 Task: Move the task Upgrade and migrate company contract negotiation to a cloud-based solution to the section Done in the project CompleteTech and filter the tasks in the project by High Priority
Action: Mouse moved to (89, 559)
Screenshot: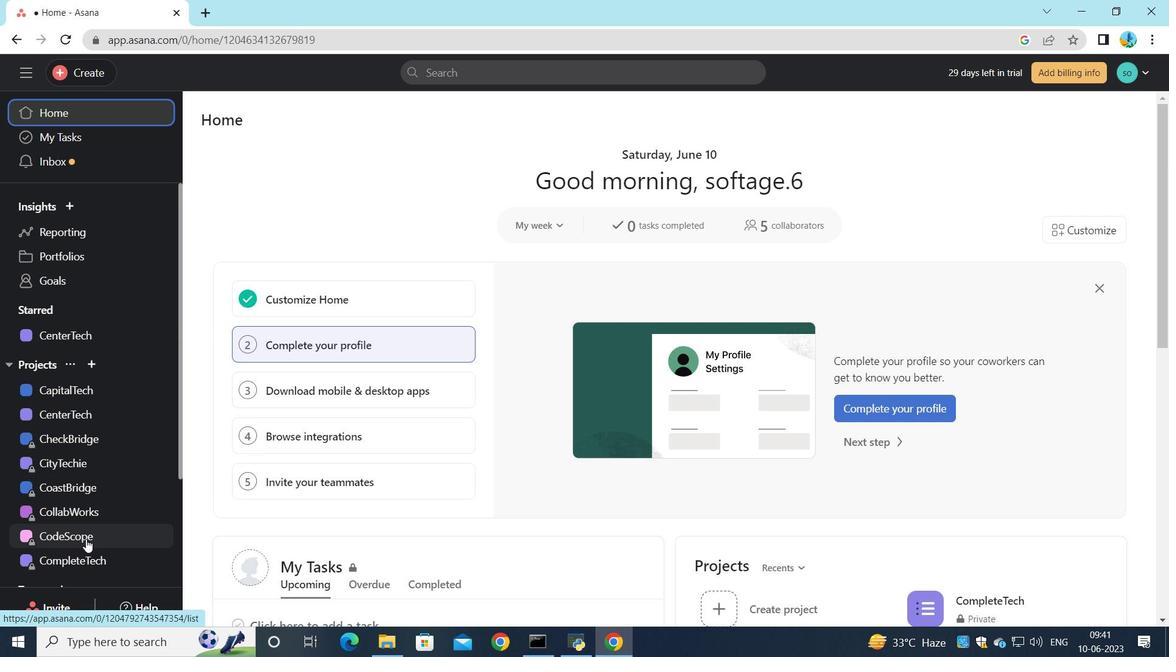 
Action: Mouse pressed left at (89, 559)
Screenshot: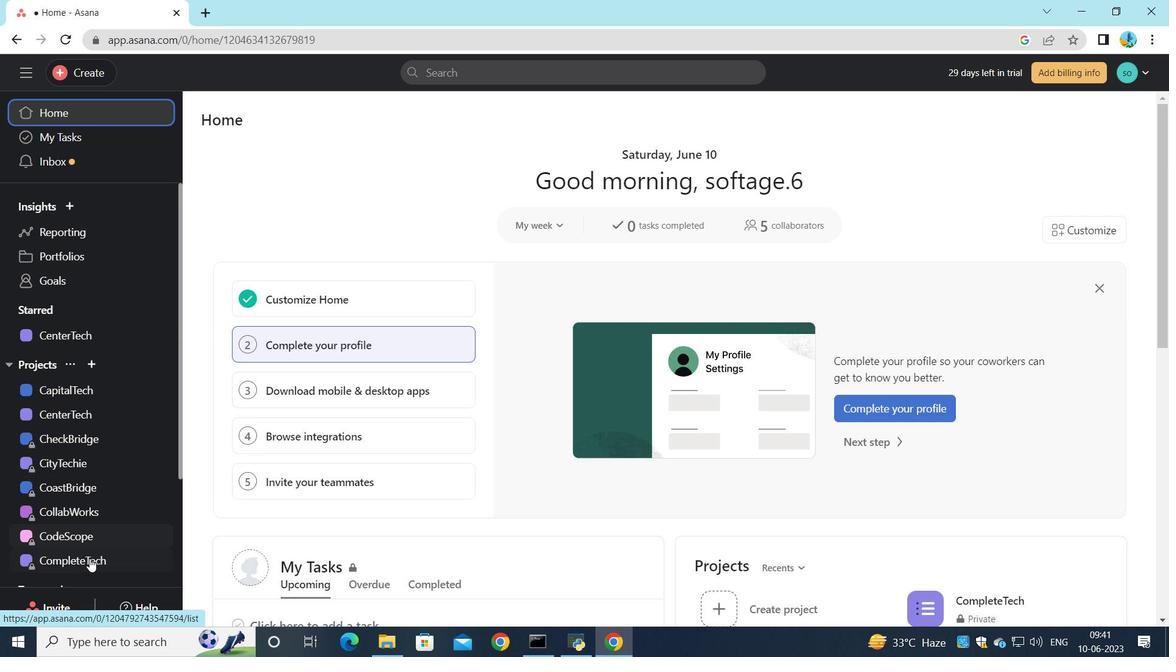
Action: Mouse moved to (688, 276)
Screenshot: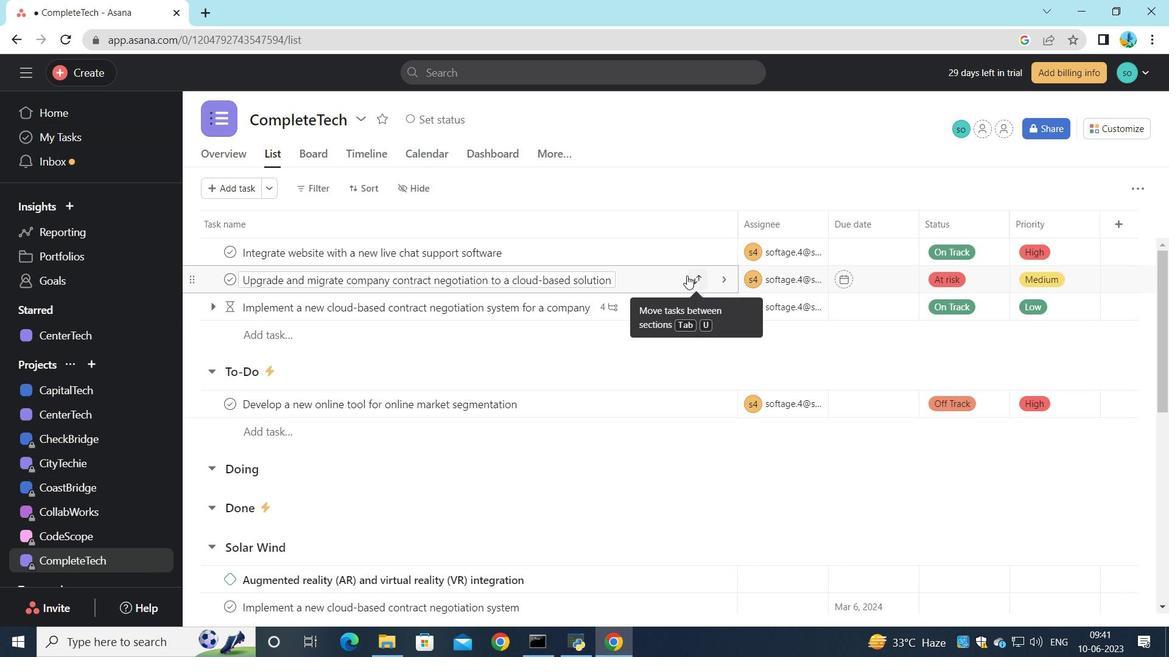 
Action: Mouse pressed left at (688, 276)
Screenshot: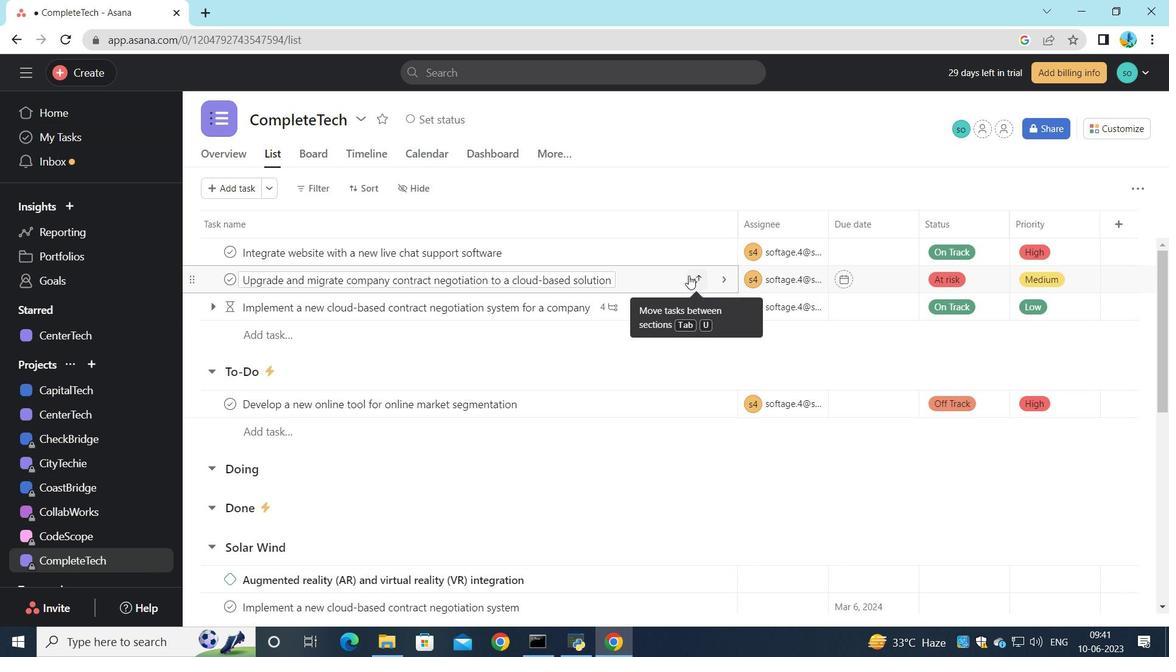 
Action: Mouse moved to (633, 420)
Screenshot: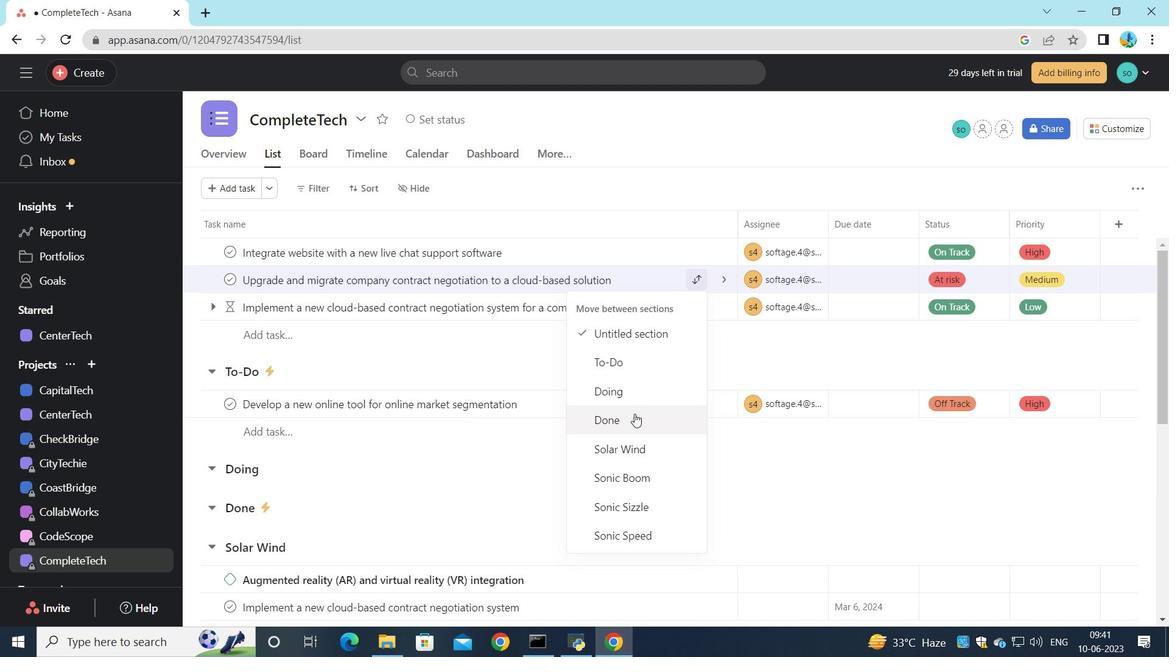 
Action: Mouse pressed left at (633, 420)
Screenshot: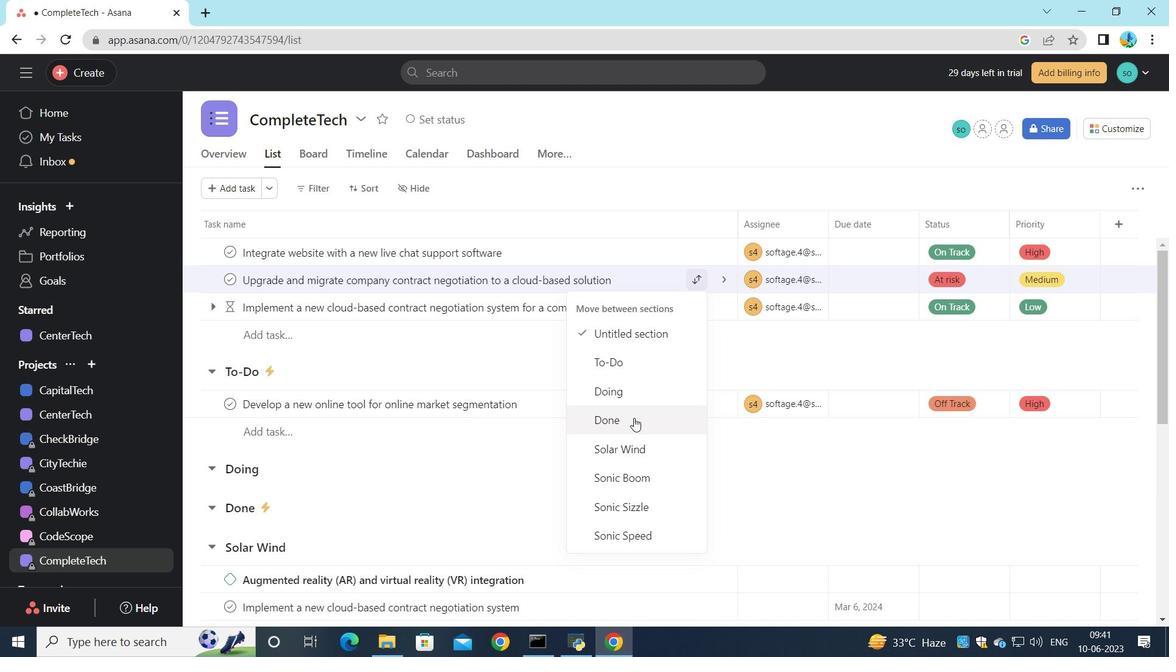 
Action: Mouse moved to (305, 193)
Screenshot: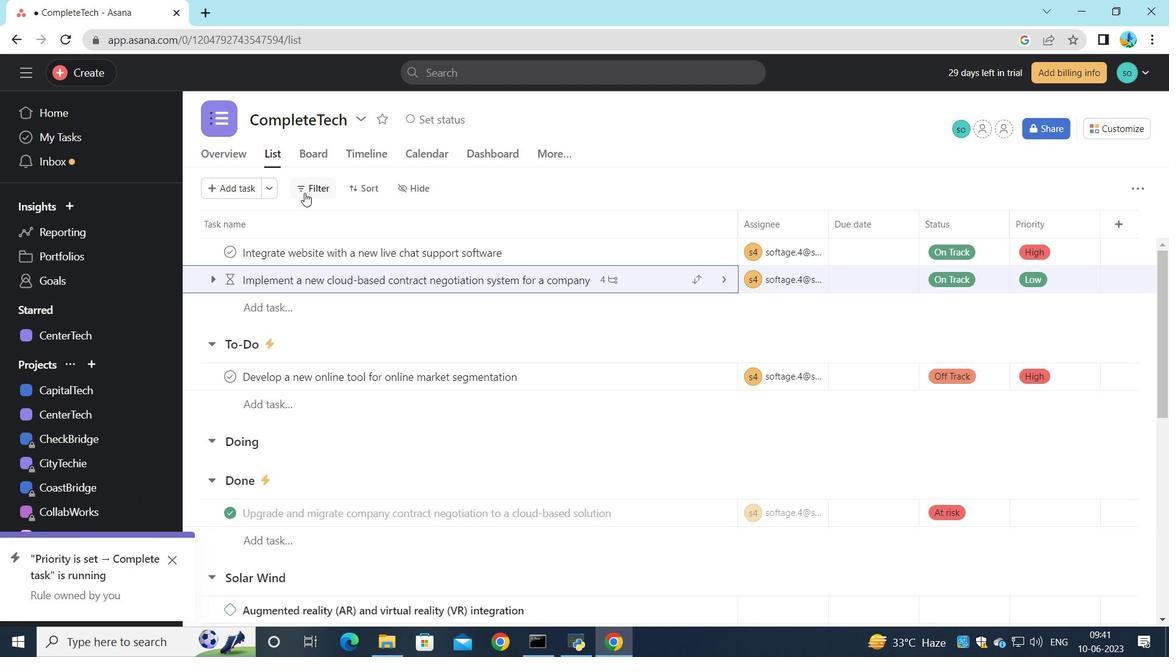 
Action: Mouse pressed left at (305, 193)
Screenshot: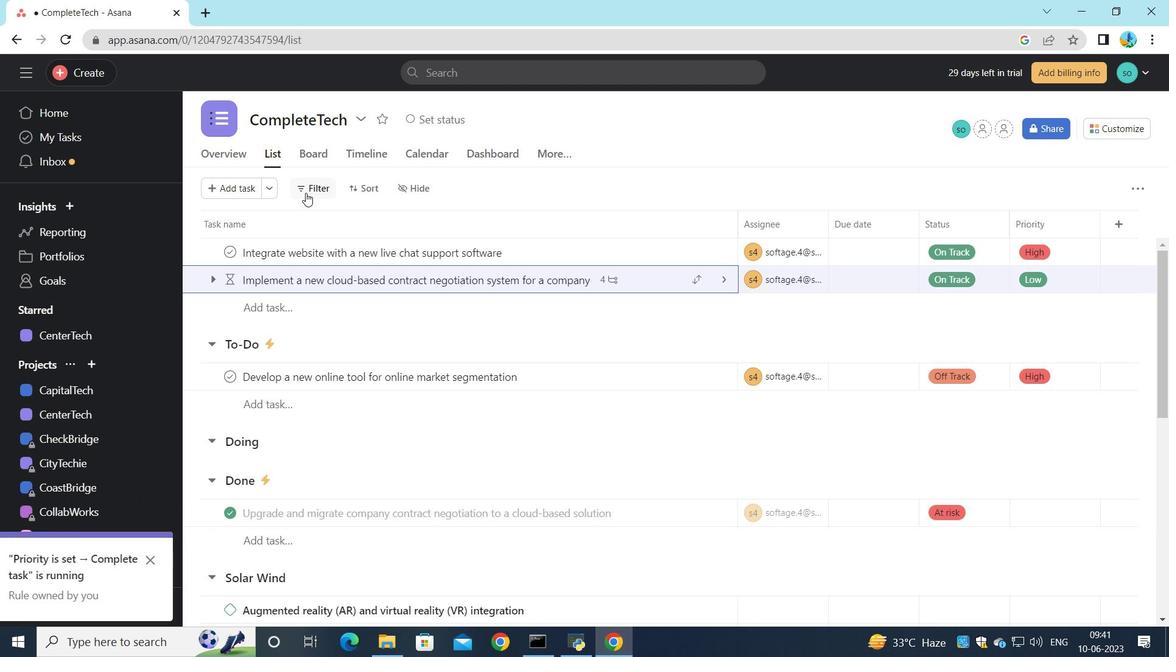 
Action: Mouse moved to (366, 314)
Screenshot: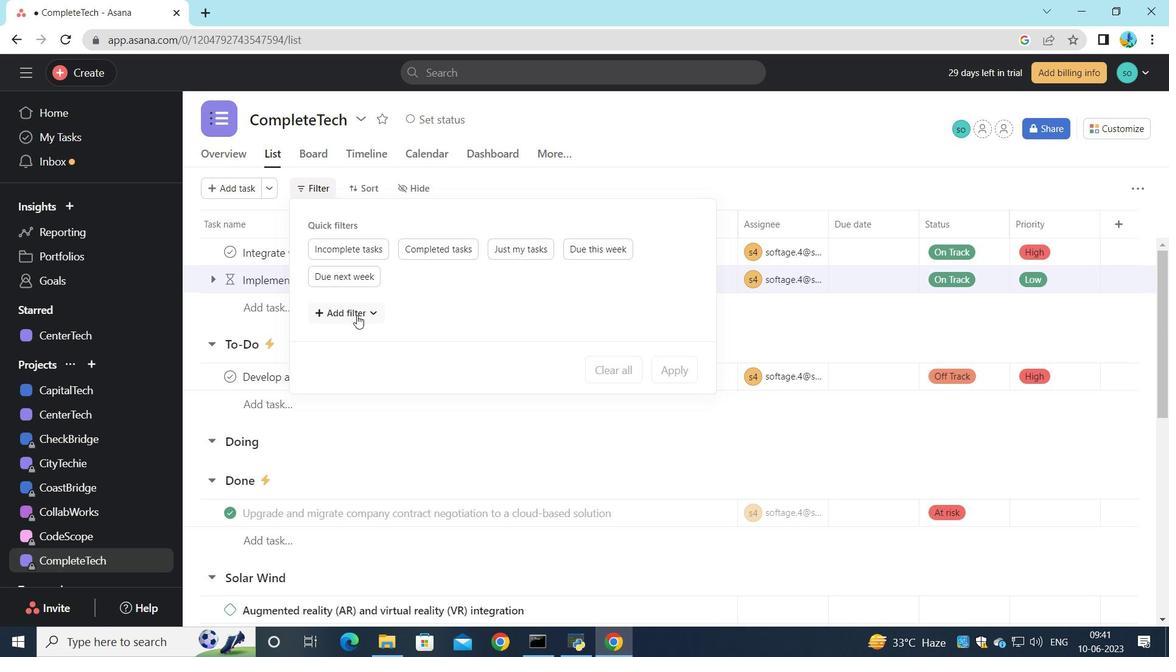
Action: Mouse pressed left at (366, 314)
Screenshot: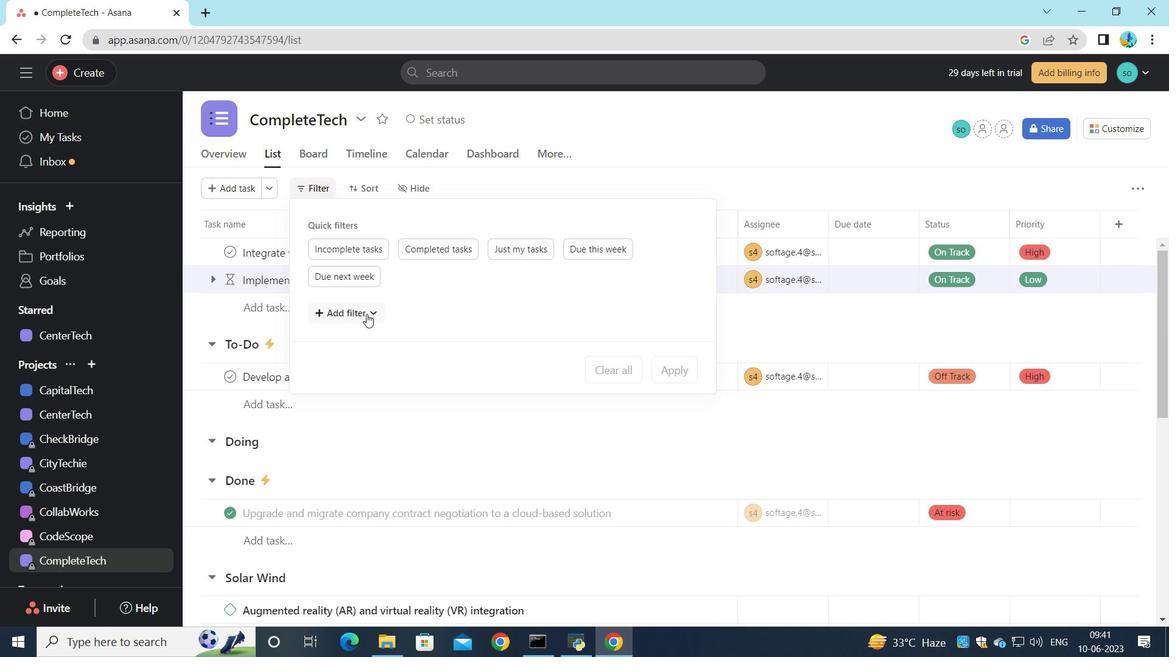 
Action: Mouse moved to (338, 570)
Screenshot: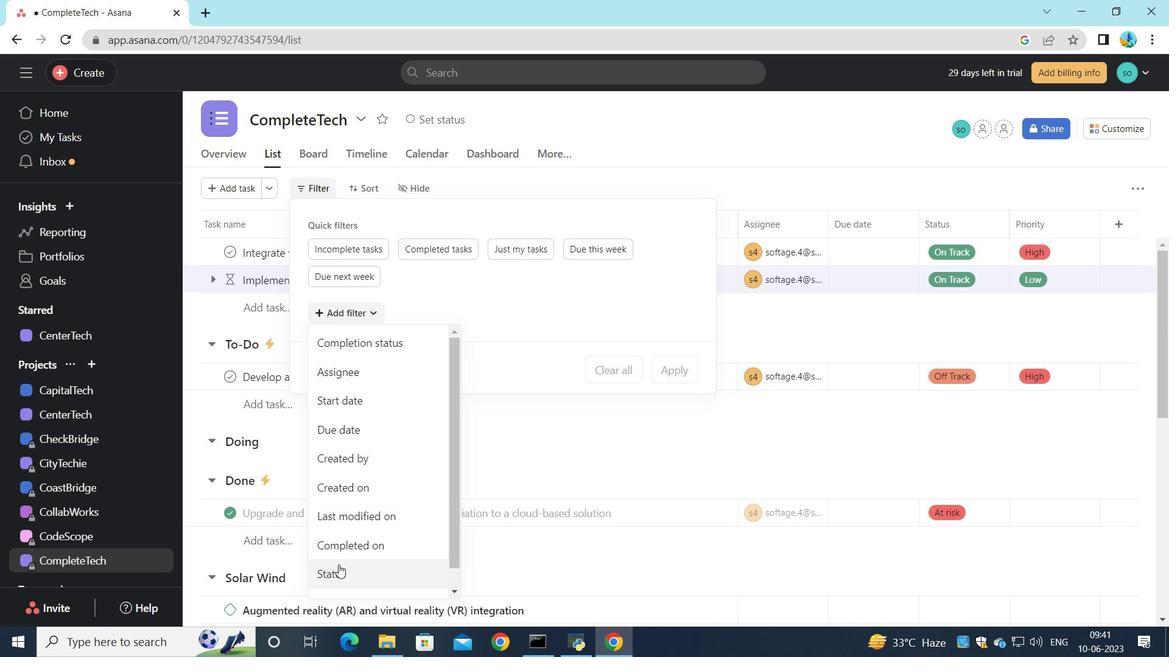 
Action: Mouse pressed left at (338, 570)
Screenshot: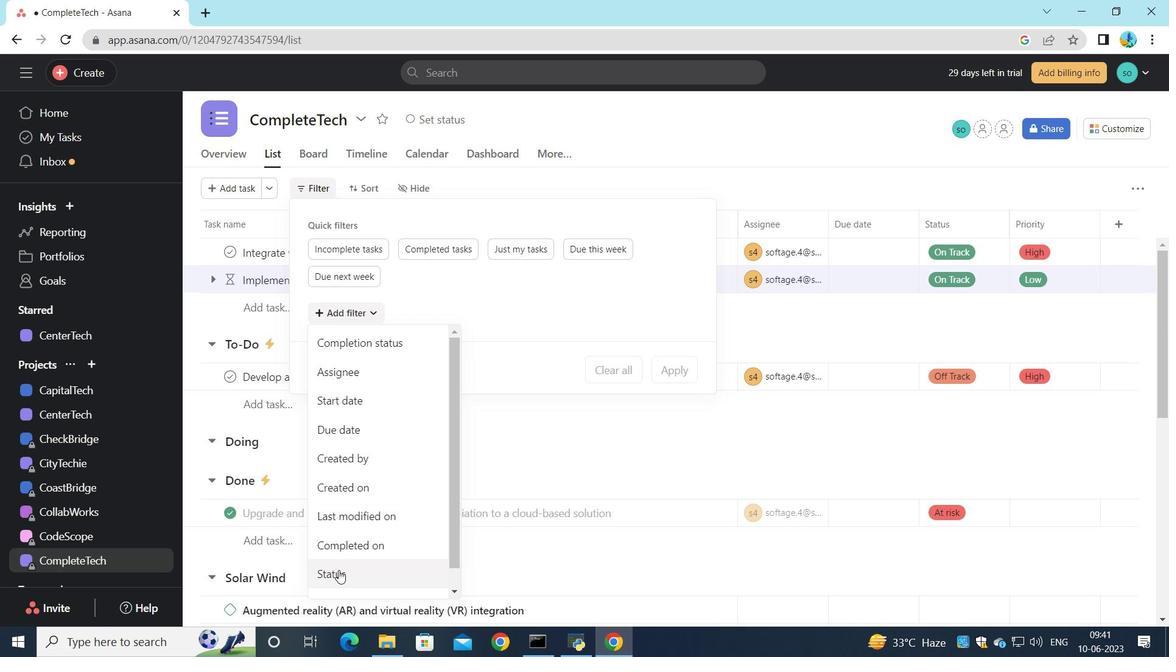 
Action: Mouse moved to (501, 333)
Screenshot: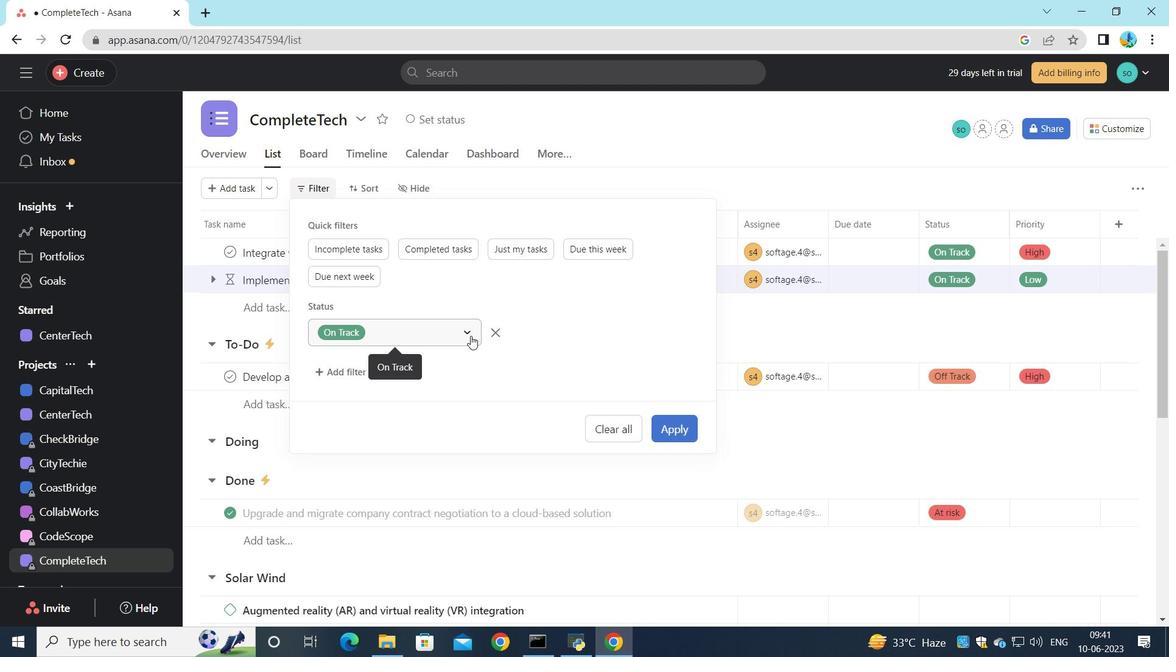 
Action: Mouse pressed left at (501, 333)
Screenshot: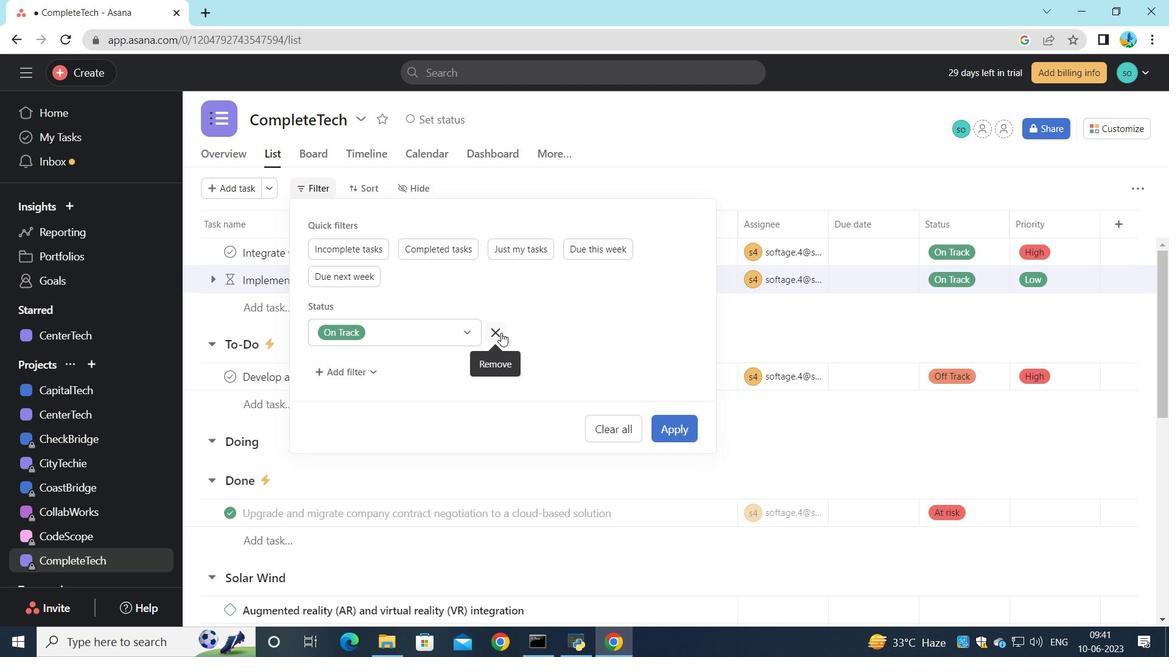 
Action: Mouse moved to (363, 312)
Screenshot: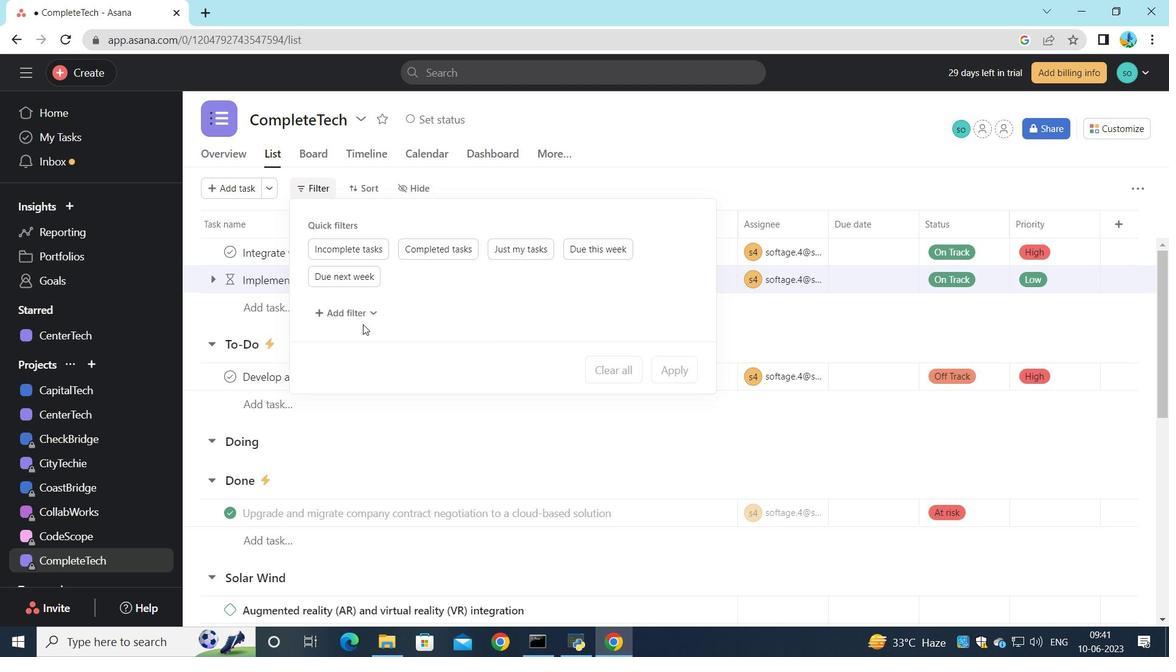 
Action: Mouse pressed left at (363, 312)
Screenshot: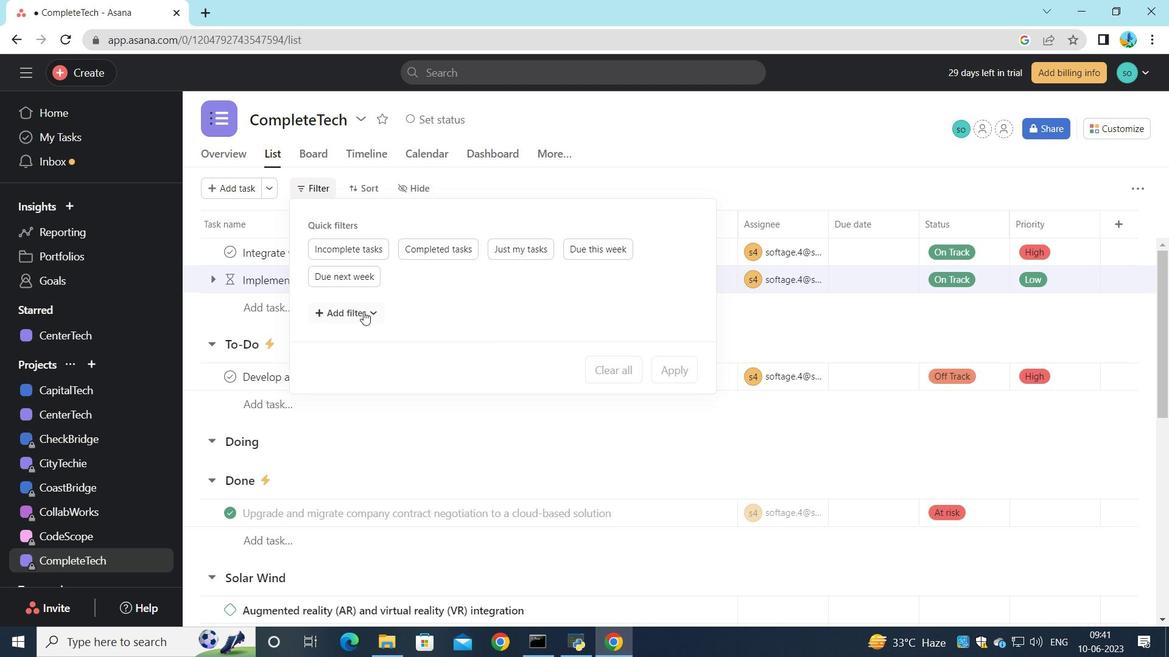 
Action: Mouse moved to (421, 587)
Screenshot: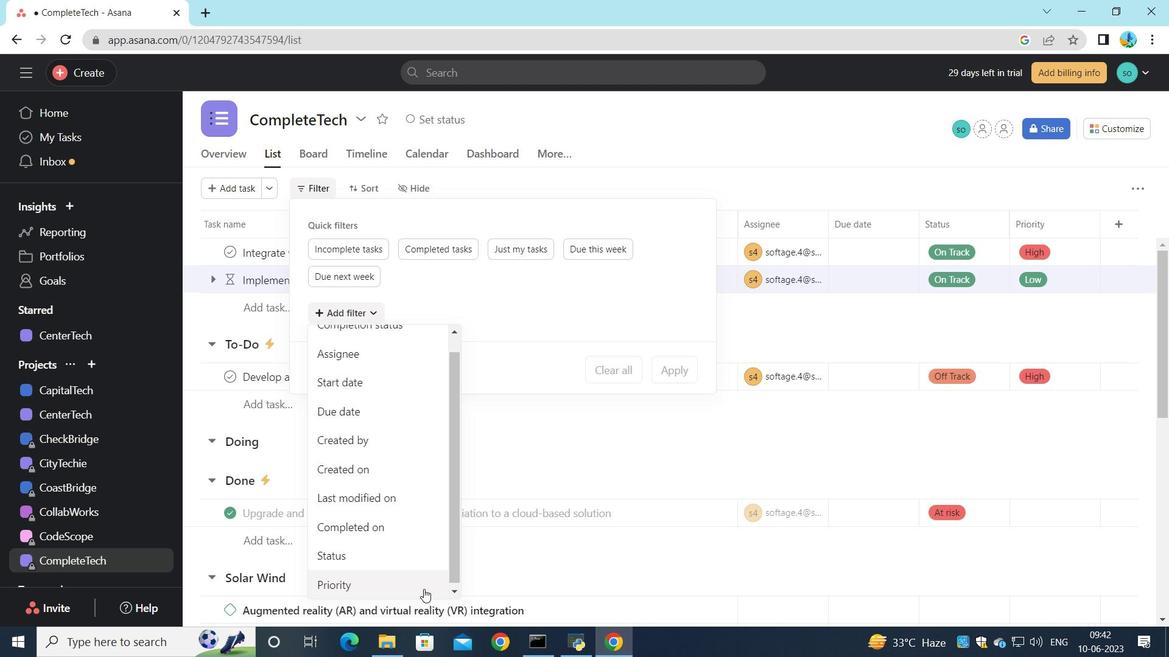 
Action: Mouse pressed left at (421, 587)
Screenshot: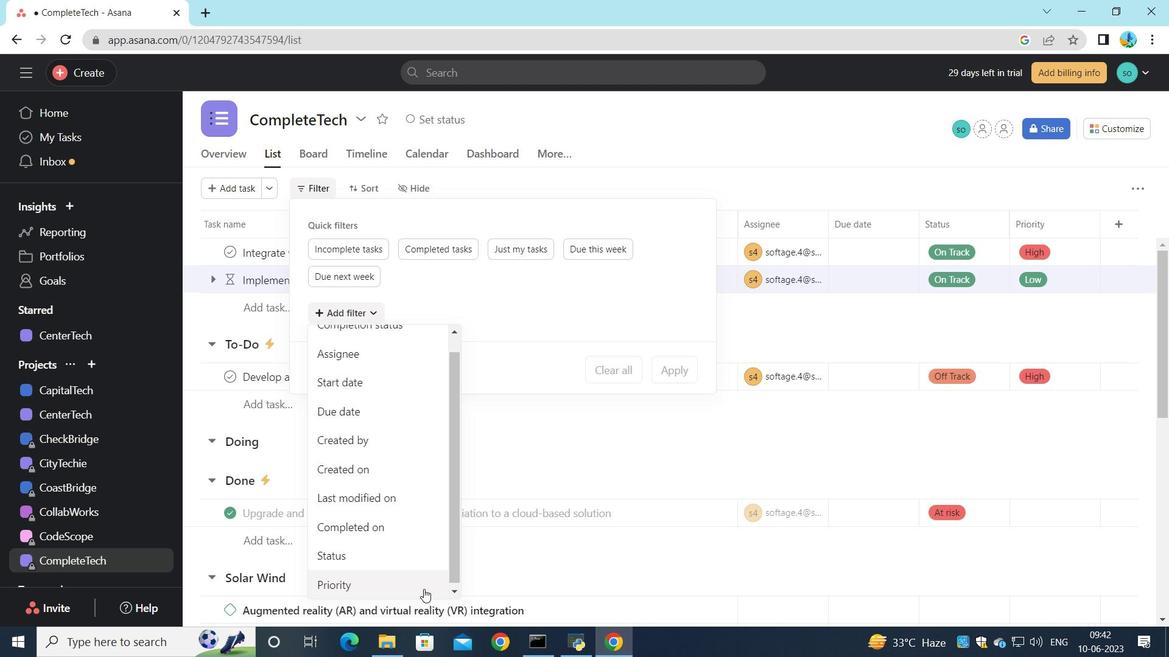 
Action: Mouse moved to (661, 434)
Screenshot: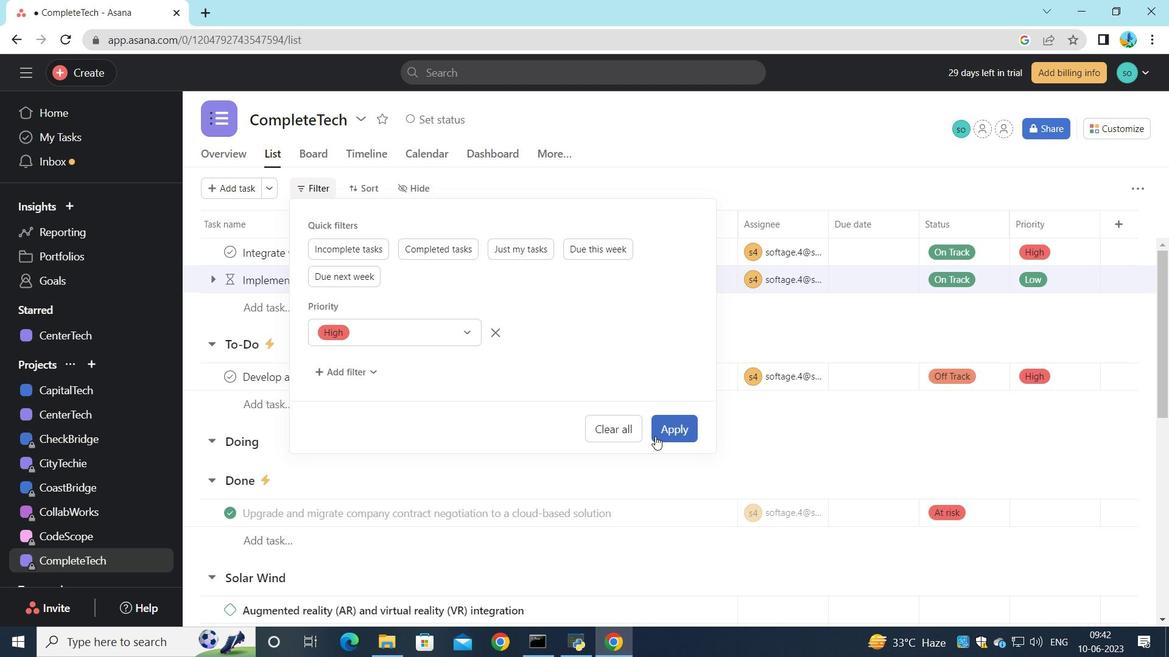 
Action: Mouse pressed left at (661, 434)
Screenshot: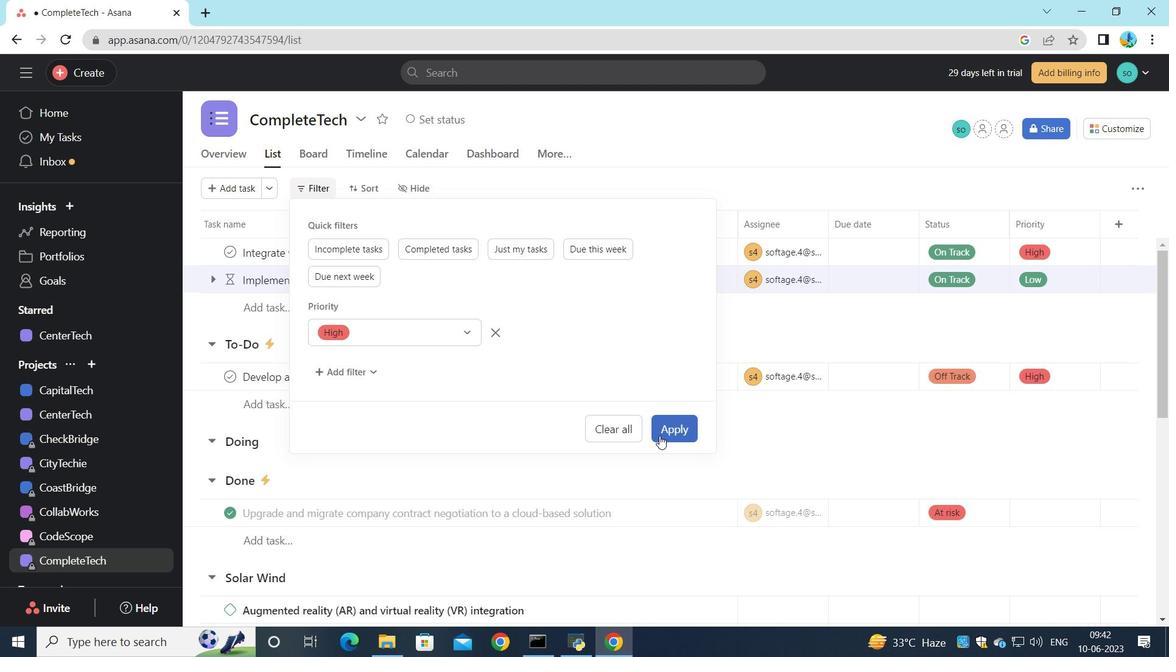 
